 Task: Add Sprouts Chickpea Salad to the cart.
Action: Mouse moved to (11, 83)
Screenshot: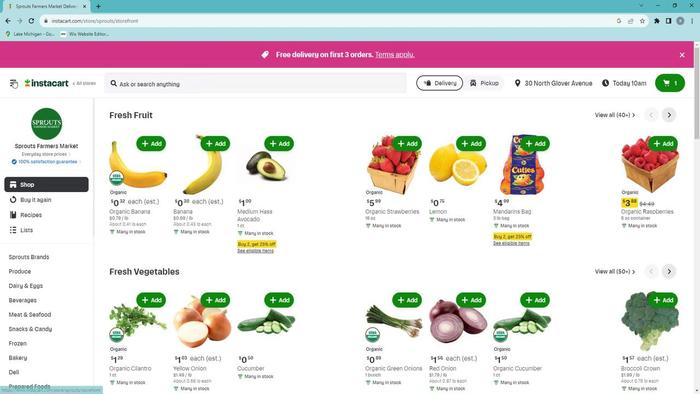 
Action: Mouse pressed left at (11, 83)
Screenshot: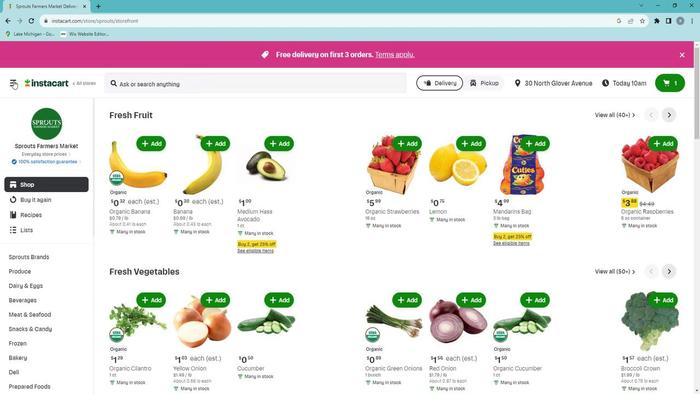 
Action: Mouse moved to (37, 208)
Screenshot: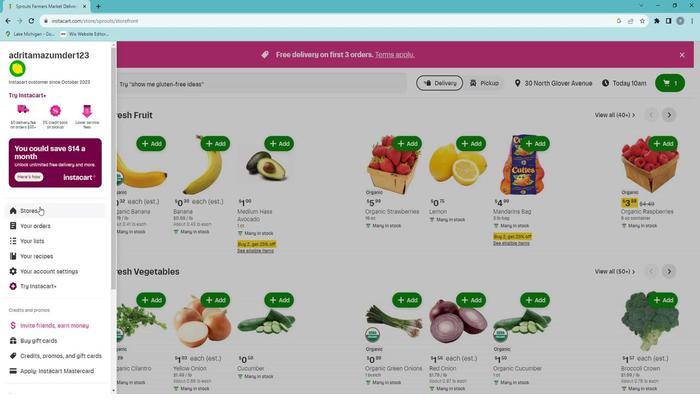 
Action: Mouse pressed left at (37, 208)
Screenshot: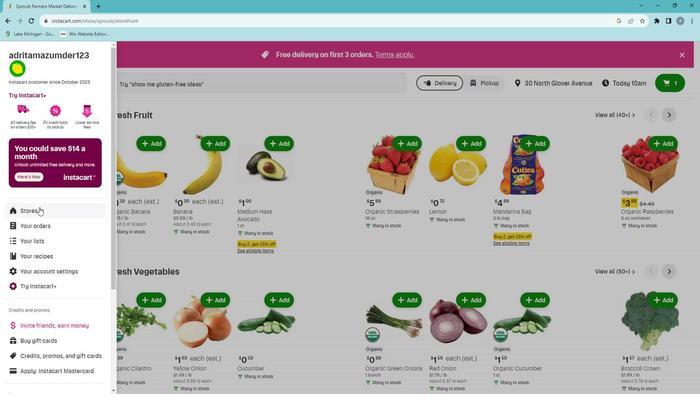 
Action: Mouse moved to (163, 90)
Screenshot: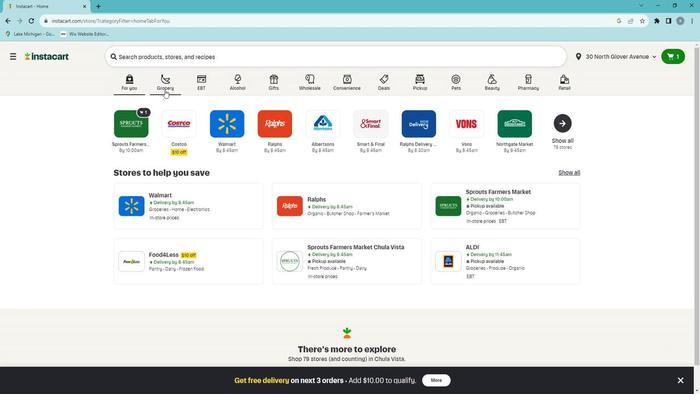 
Action: Mouse pressed left at (163, 90)
Screenshot: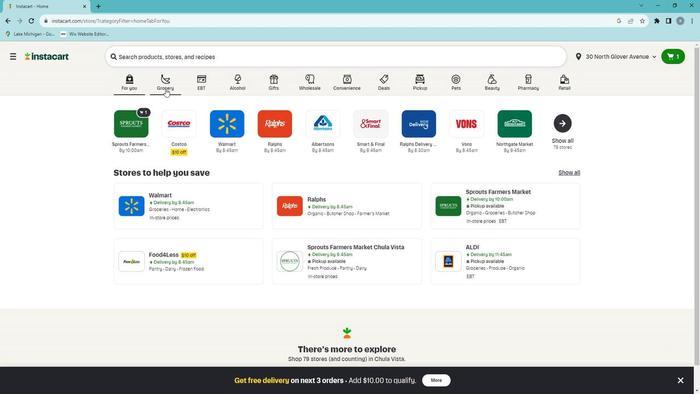 
Action: Mouse moved to (174, 233)
Screenshot: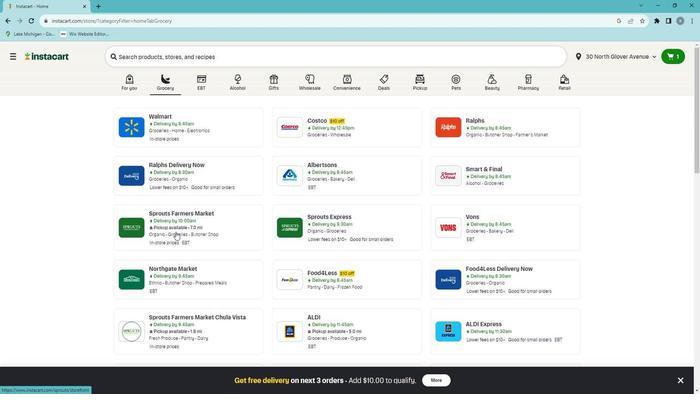 
Action: Mouse pressed left at (174, 233)
Screenshot: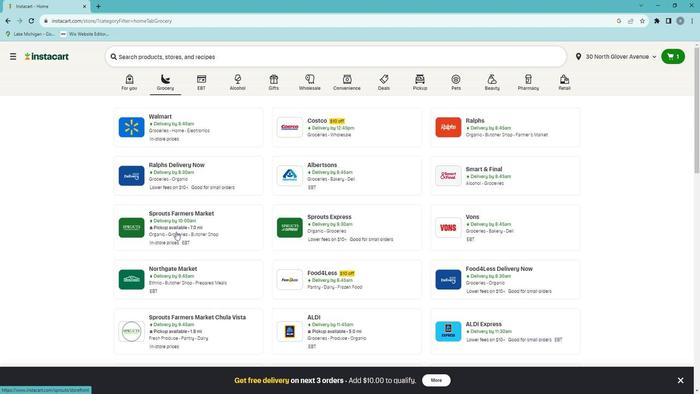 
Action: Mouse moved to (28, 357)
Screenshot: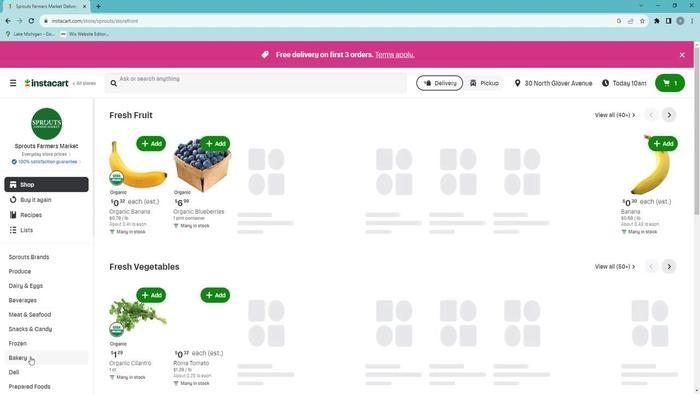 
Action: Mouse scrolled (28, 357) with delta (0, 0)
Screenshot: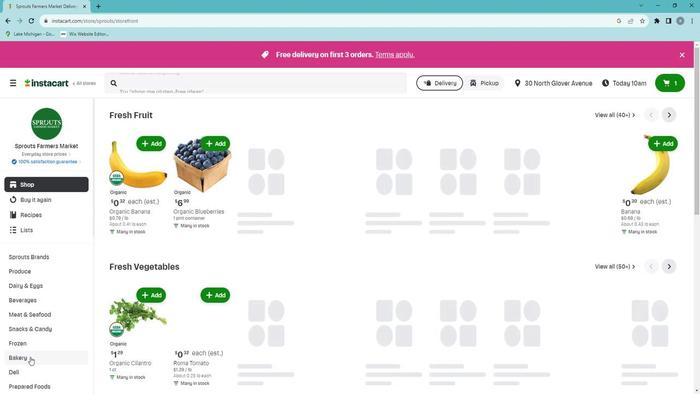 
Action: Mouse moved to (29, 350)
Screenshot: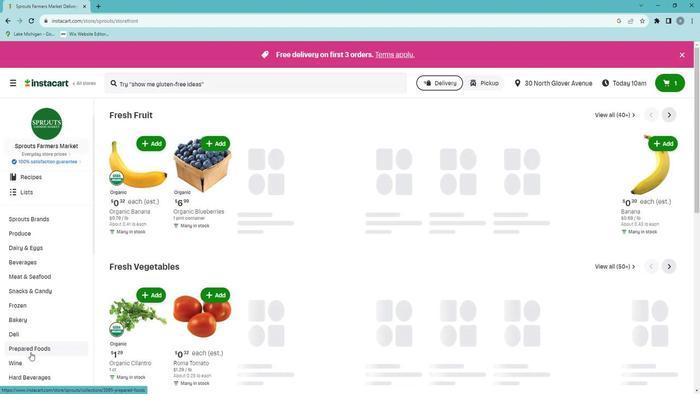 
Action: Mouse pressed left at (29, 350)
Screenshot: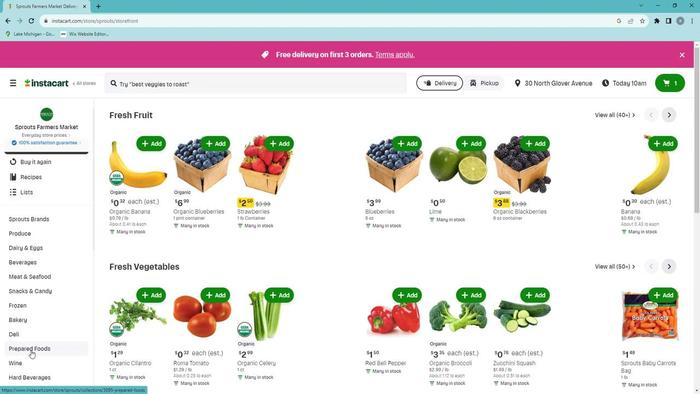 
Action: Mouse moved to (403, 137)
Screenshot: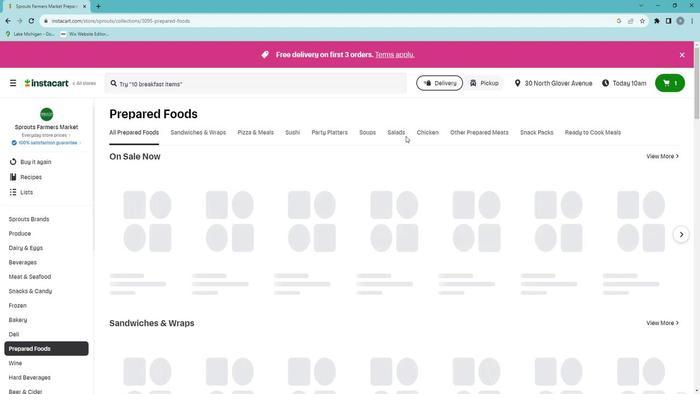 
Action: Mouse pressed left at (403, 137)
Screenshot: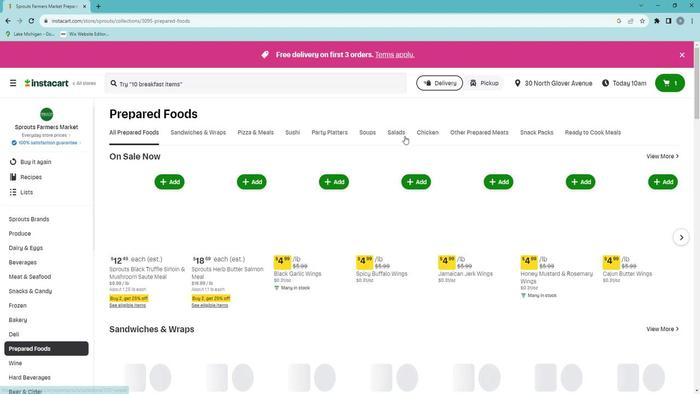 
Action: Mouse moved to (471, 167)
Screenshot: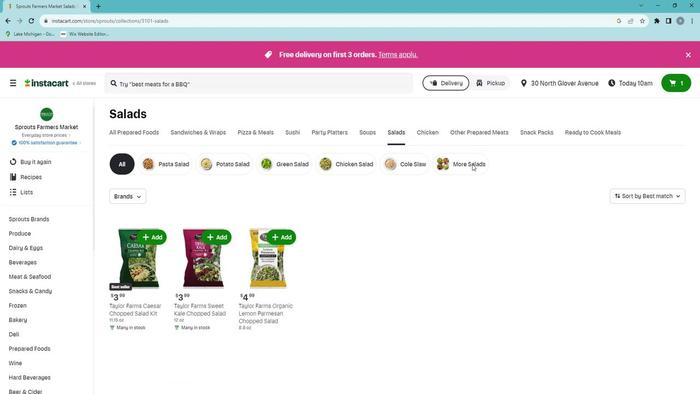 
Action: Mouse pressed left at (471, 167)
Screenshot: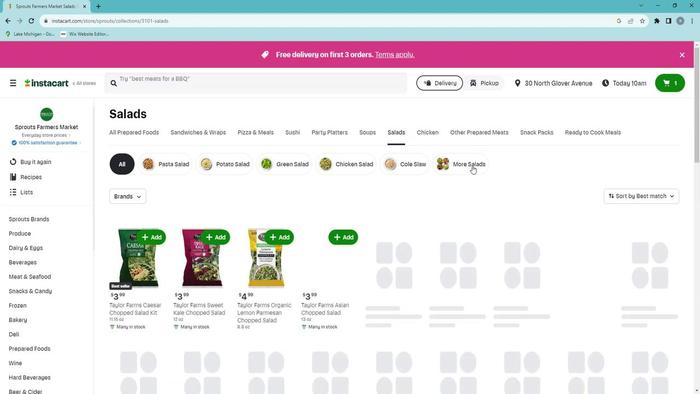 
Action: Mouse moved to (262, 249)
Screenshot: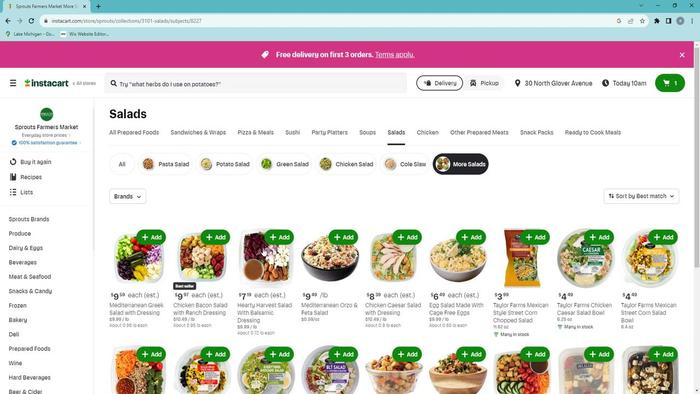 
Action: Mouse scrolled (262, 249) with delta (0, 0)
Screenshot: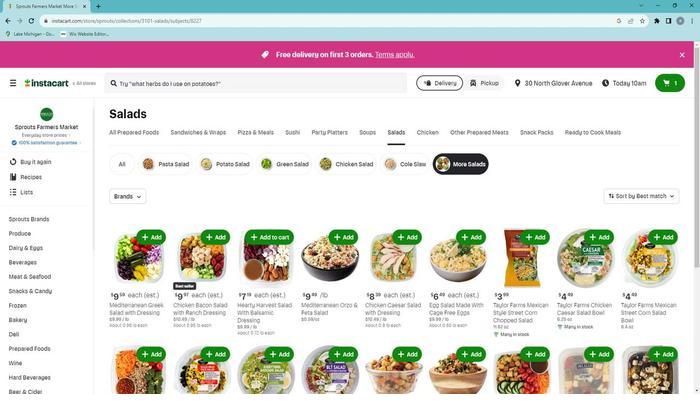 
Action: Mouse scrolled (262, 249) with delta (0, 0)
Screenshot: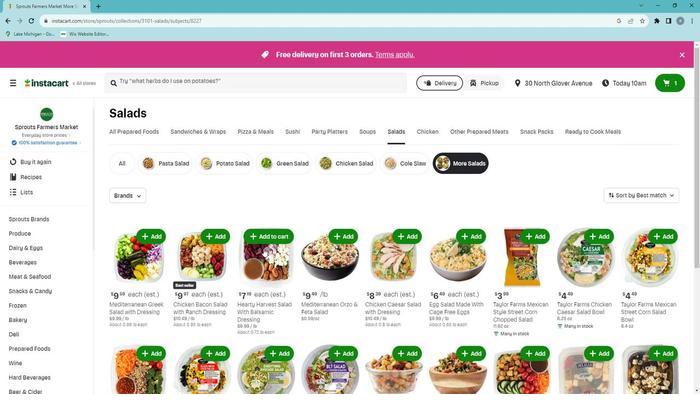 
Action: Mouse moved to (461, 247)
Screenshot: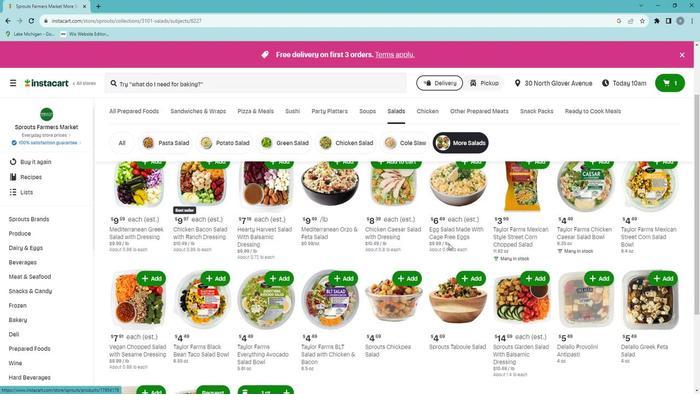 
Action: Mouse scrolled (461, 247) with delta (0, 0)
Screenshot: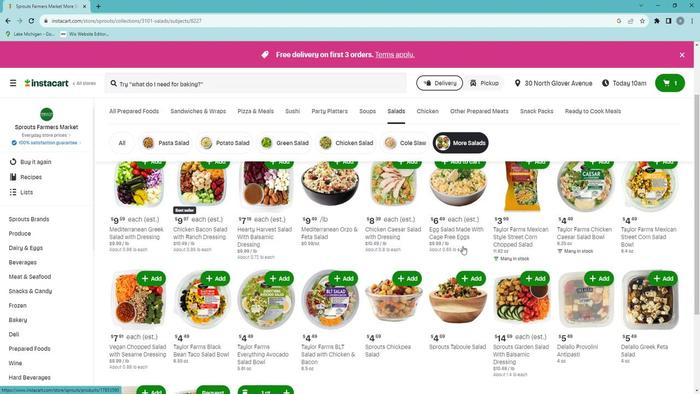 
Action: Mouse moved to (445, 253)
Screenshot: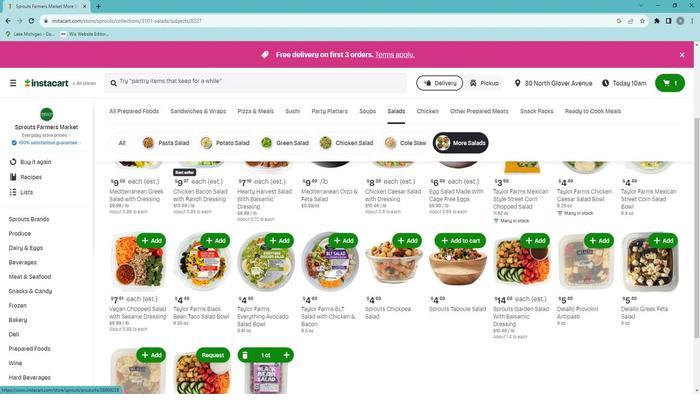 
Action: Mouse scrolled (445, 252) with delta (0, 0)
Screenshot: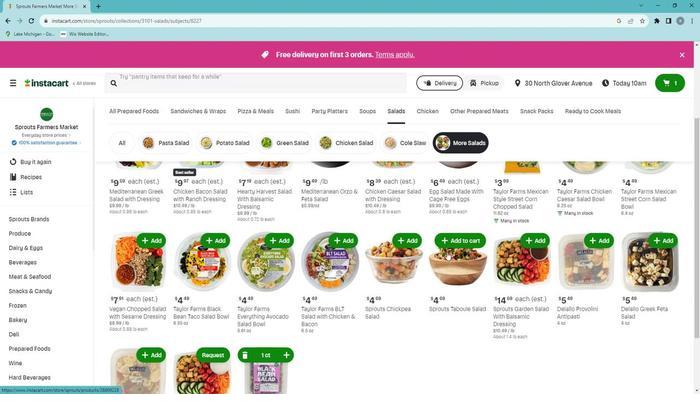 
Action: Mouse moved to (445, 253)
Screenshot: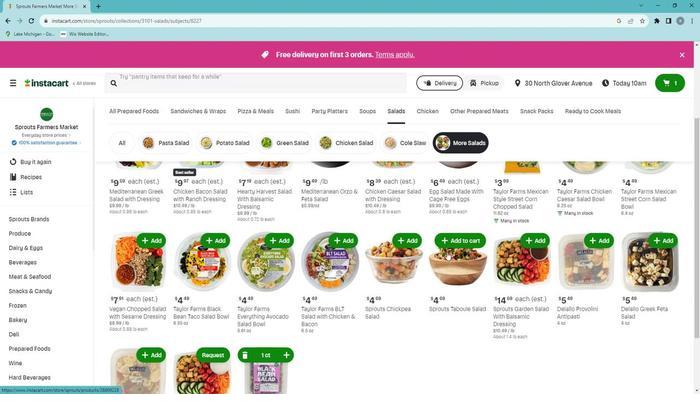 
Action: Mouse scrolled (445, 253) with delta (0, 0)
Screenshot: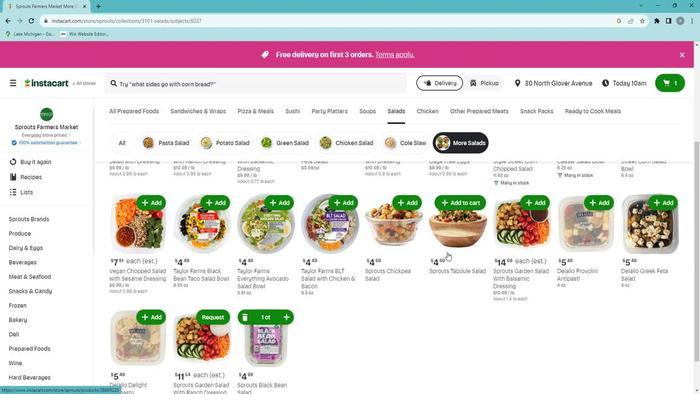 
Action: Mouse scrolled (445, 253) with delta (0, 0)
Screenshot: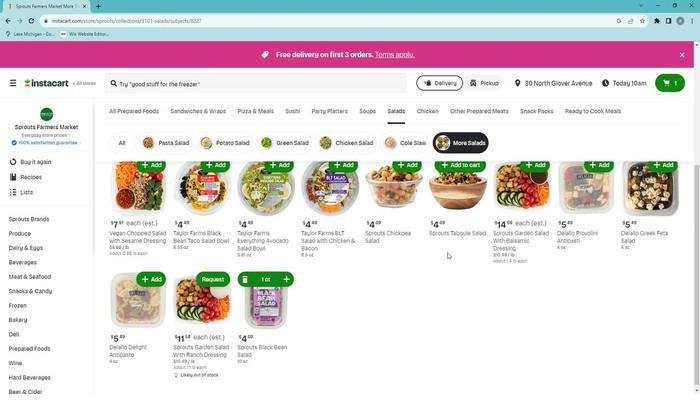 
Action: Mouse scrolled (445, 253) with delta (0, 0)
Screenshot: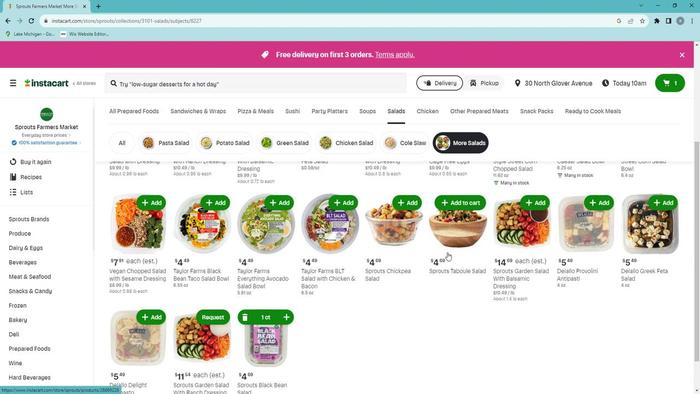 
Action: Mouse moved to (447, 255)
Screenshot: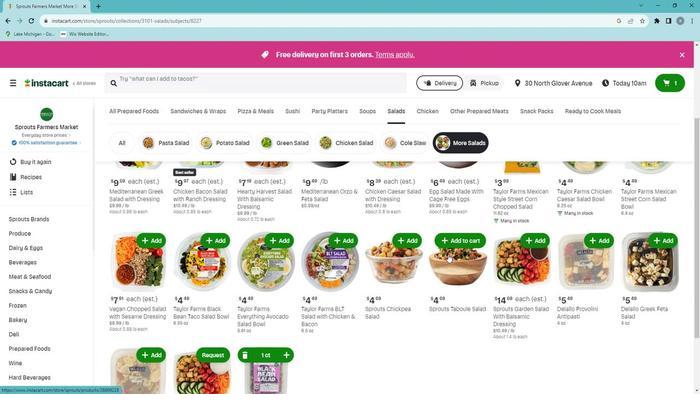 
Action: Mouse scrolled (447, 256) with delta (0, 0)
Screenshot: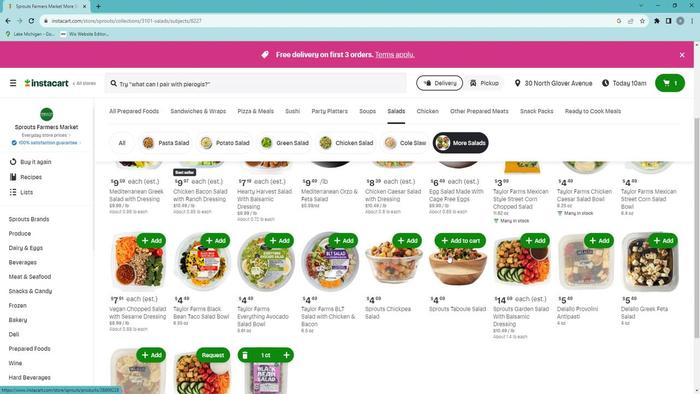 
Action: Mouse moved to (447, 256)
Screenshot: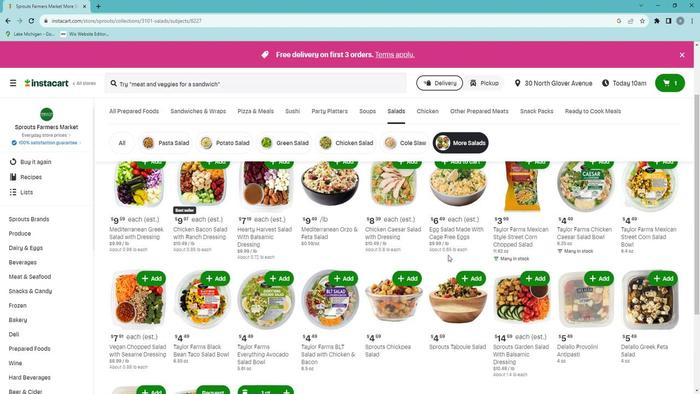 
Action: Mouse scrolled (447, 257) with delta (0, 0)
Screenshot: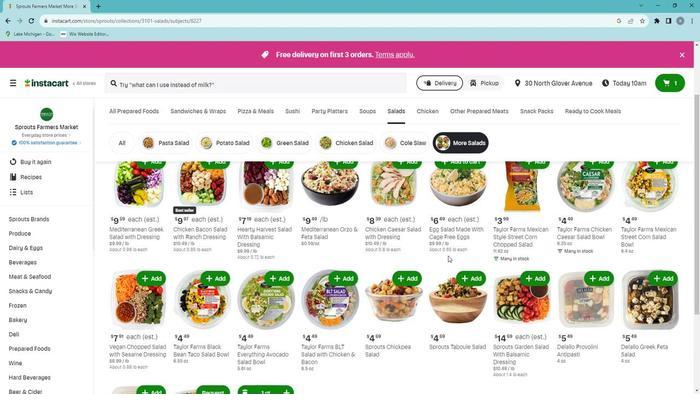 
Action: Mouse scrolled (447, 257) with delta (0, 0)
Screenshot: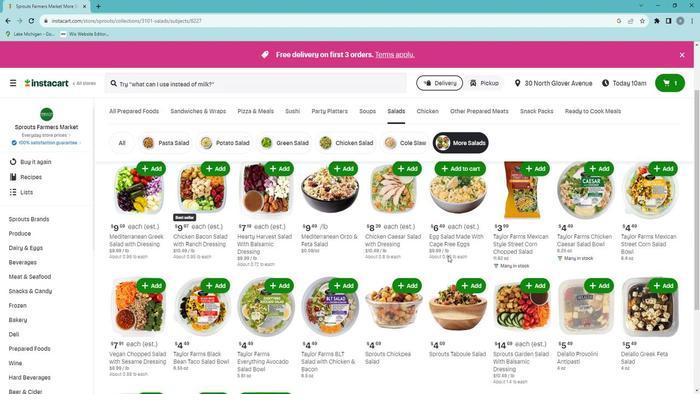 
Action: Mouse scrolled (447, 256) with delta (0, 0)
Screenshot: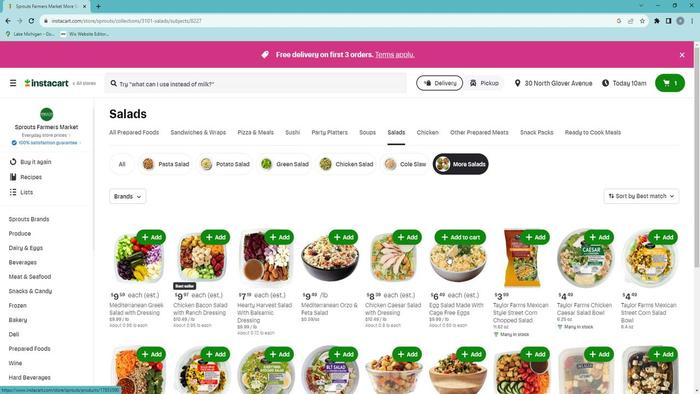 
Action: Mouse scrolled (447, 256) with delta (0, 0)
Screenshot: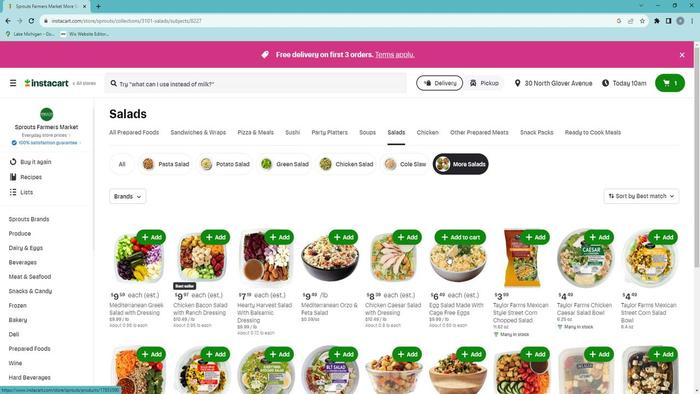 
Action: Mouse moved to (447, 256)
Screenshot: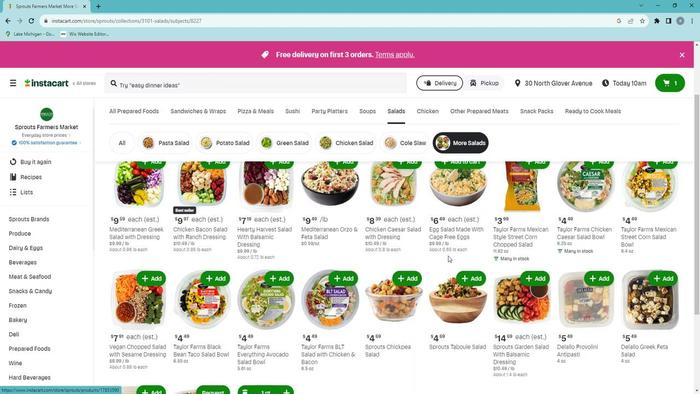 
Action: Mouse scrolled (447, 256) with delta (0, 0)
Screenshot: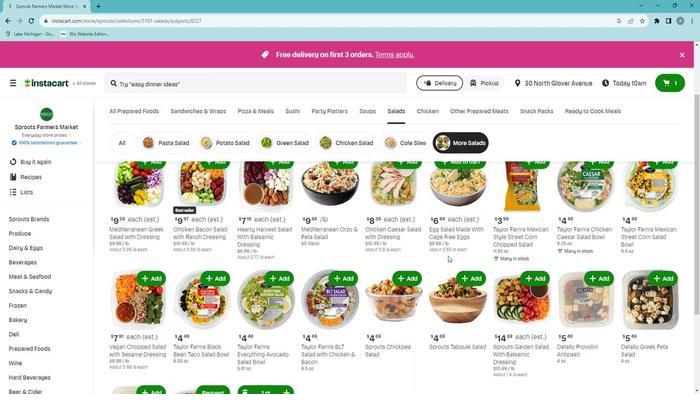 
Action: Mouse scrolled (447, 256) with delta (0, 0)
Screenshot: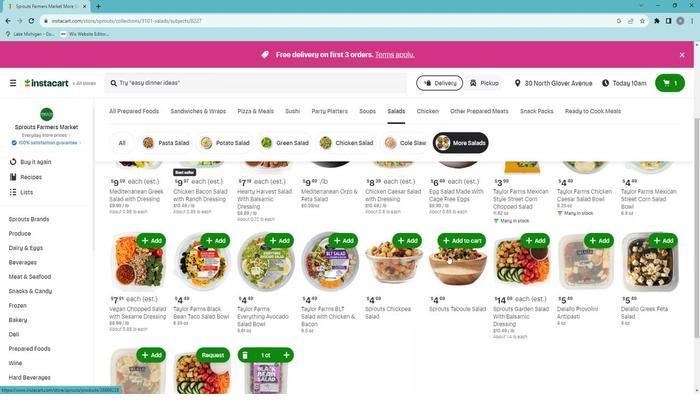 
Action: Mouse moved to (407, 203)
Screenshot: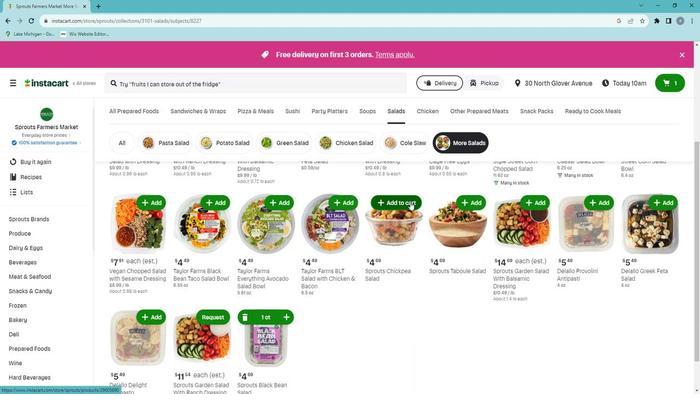 
Action: Mouse pressed left at (407, 203)
Screenshot: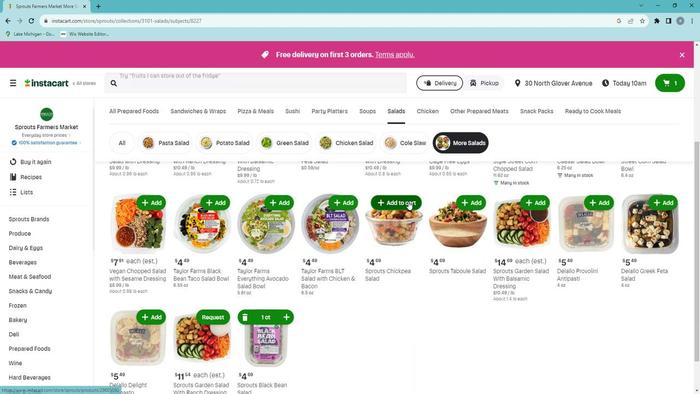 
Action: Mouse moved to (407, 208)
Screenshot: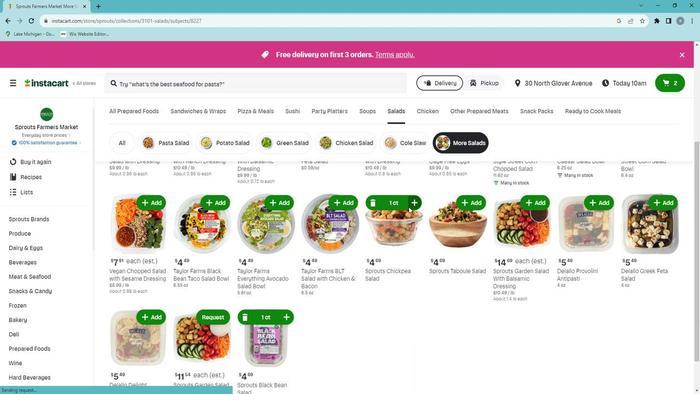 
